 Task: Sort the list "To Do" by due date descending.
Action: Mouse moved to (339, 162)
Screenshot: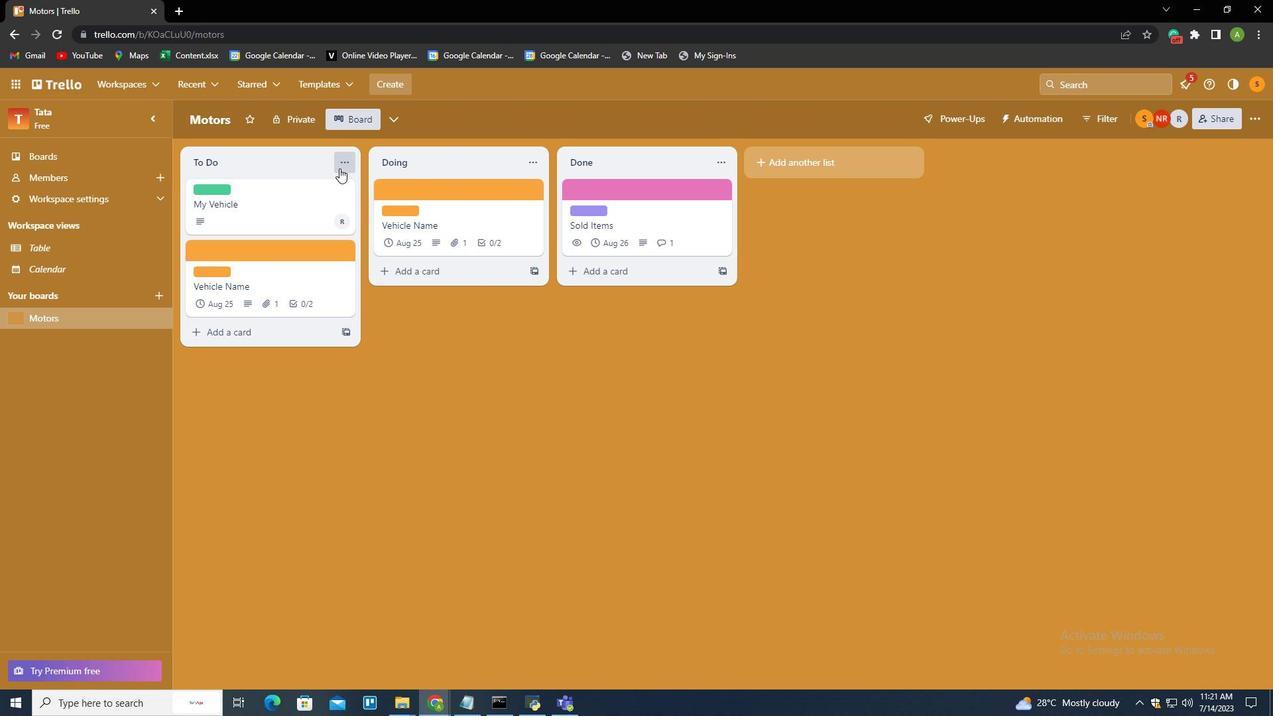
Action: Mouse pressed left at (339, 162)
Screenshot: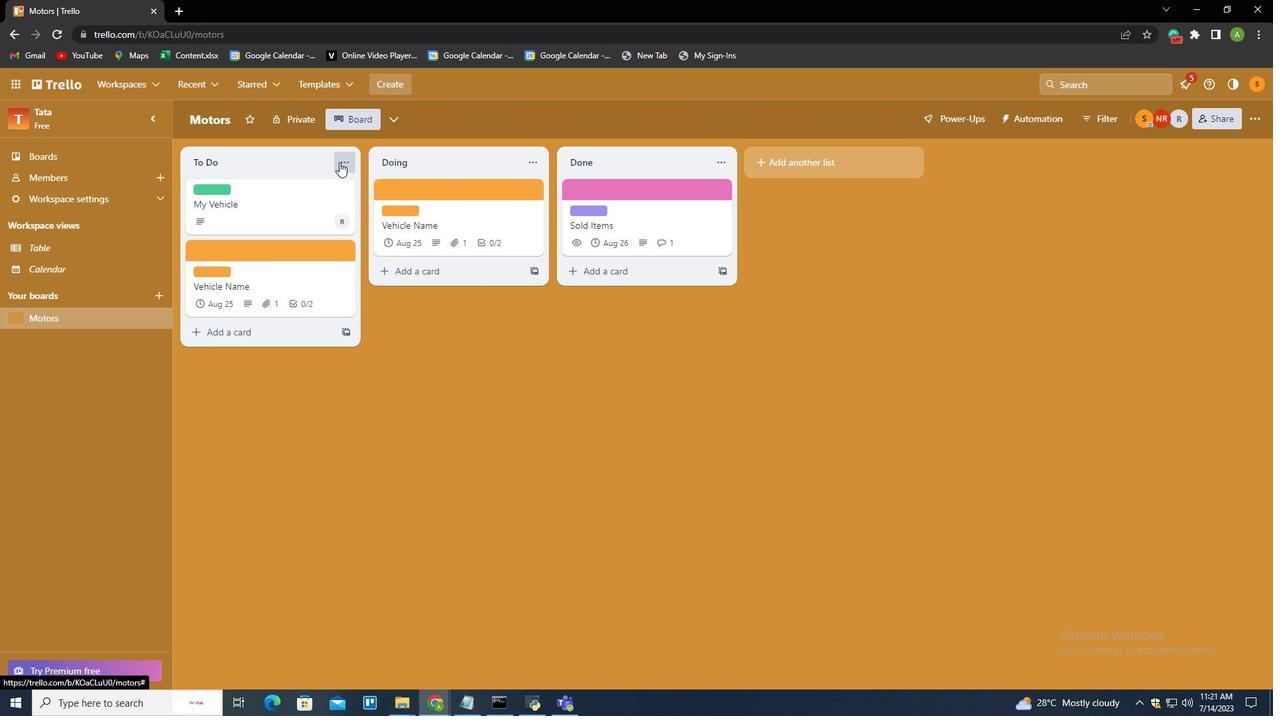 
Action: Mouse moved to (374, 388)
Screenshot: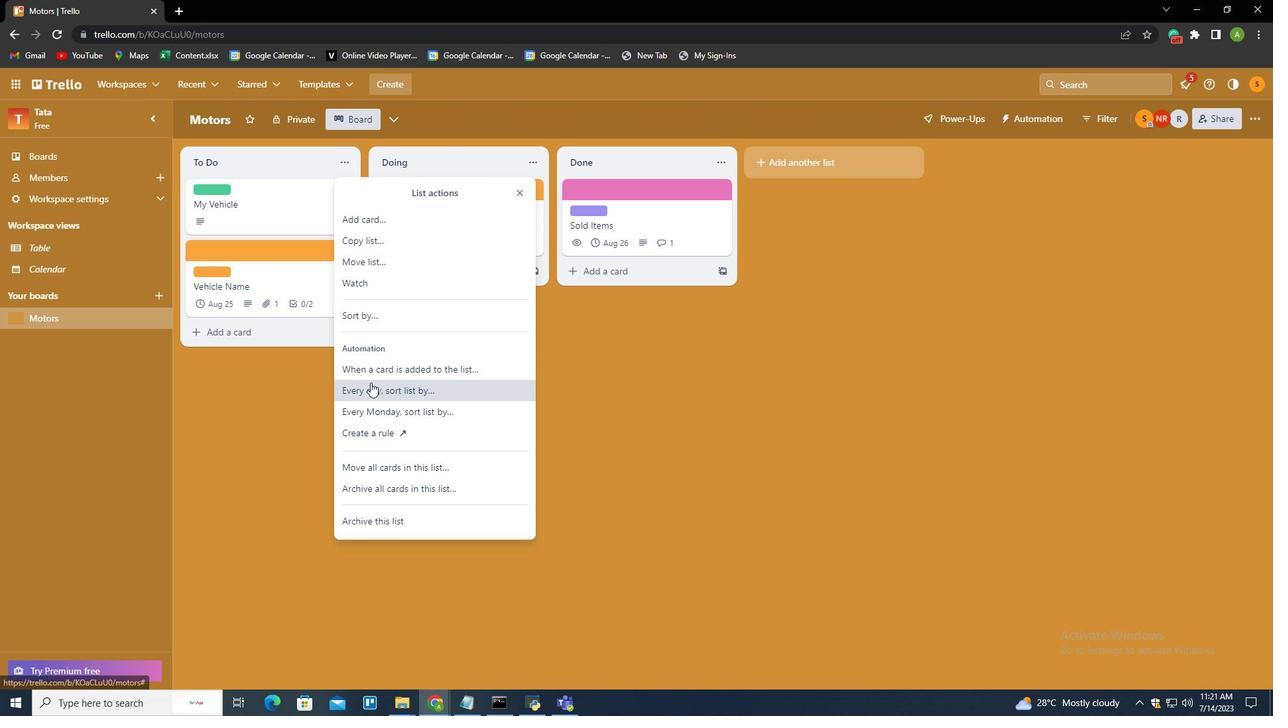 
Action: Mouse pressed left at (374, 388)
Screenshot: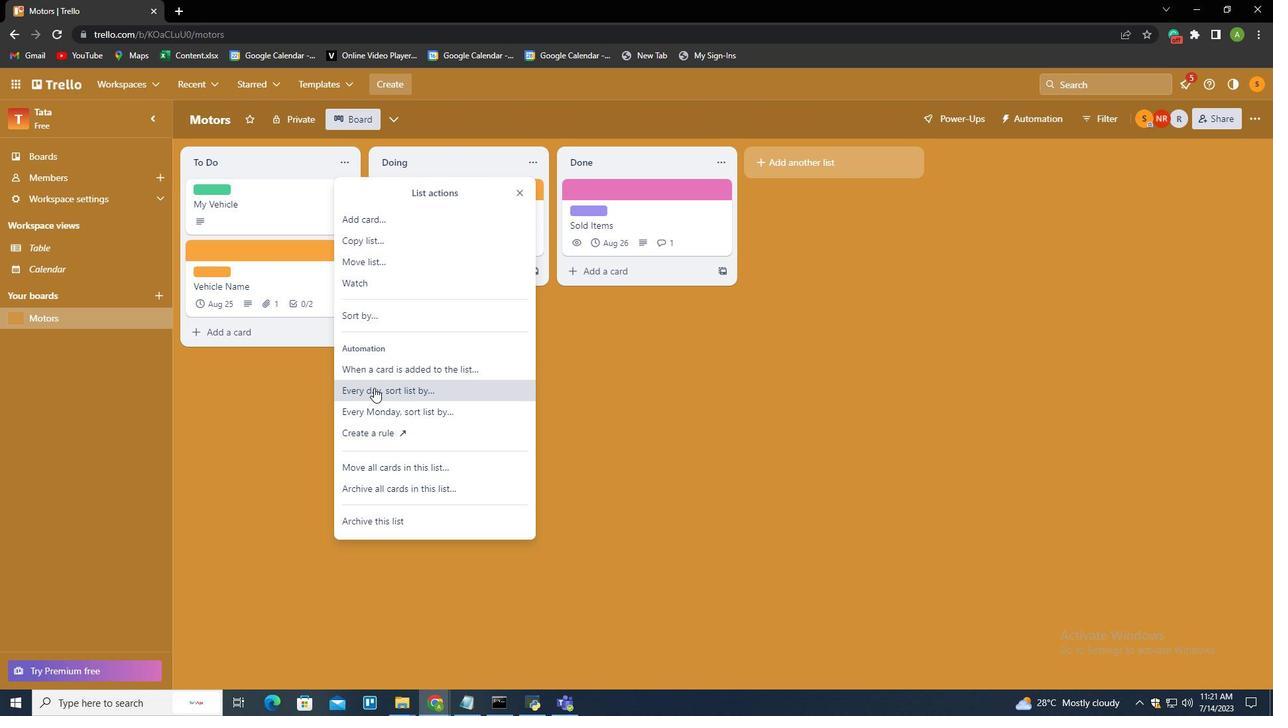 
Action: Mouse moved to (423, 373)
Screenshot: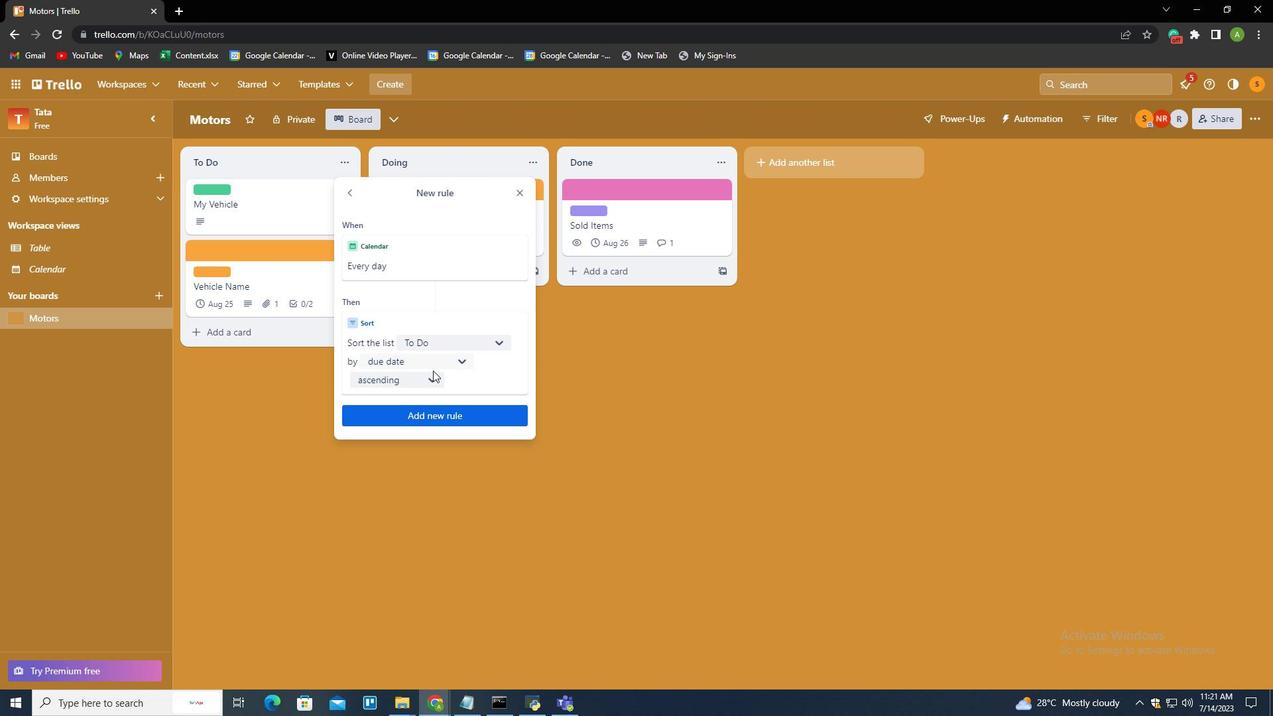 
Action: Mouse pressed left at (423, 373)
Screenshot: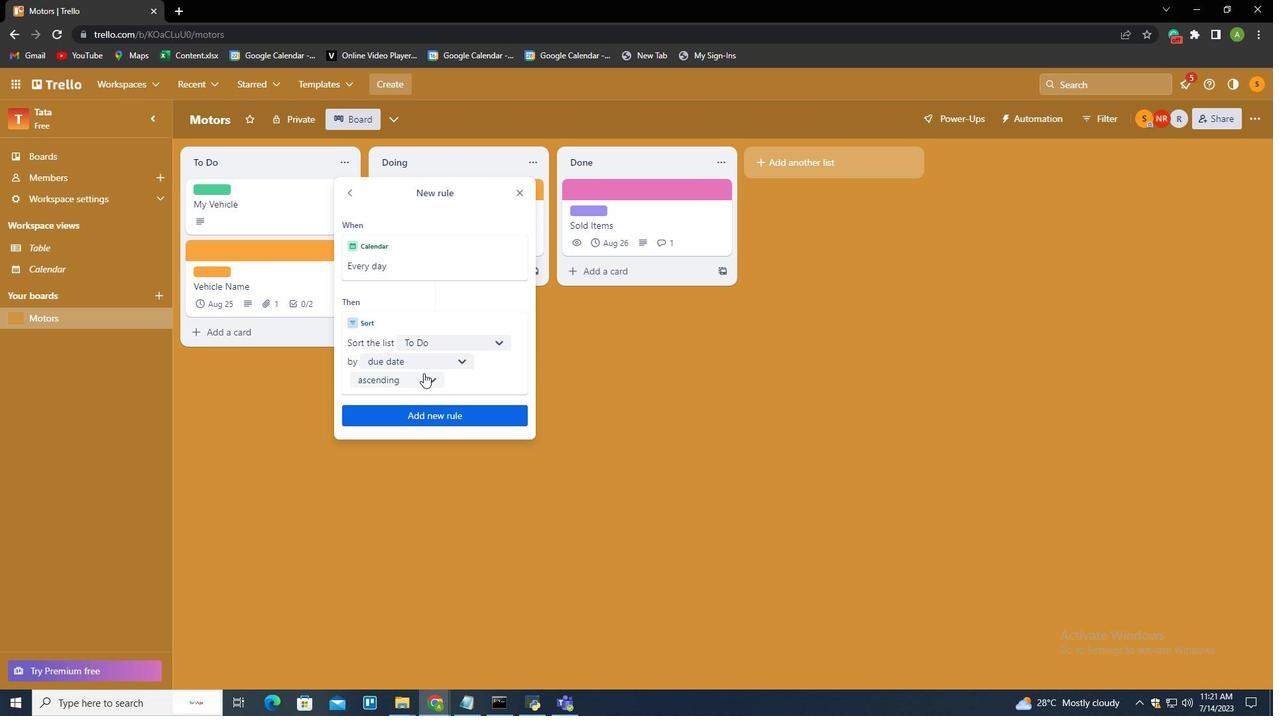 
Action: Mouse moved to (391, 423)
Screenshot: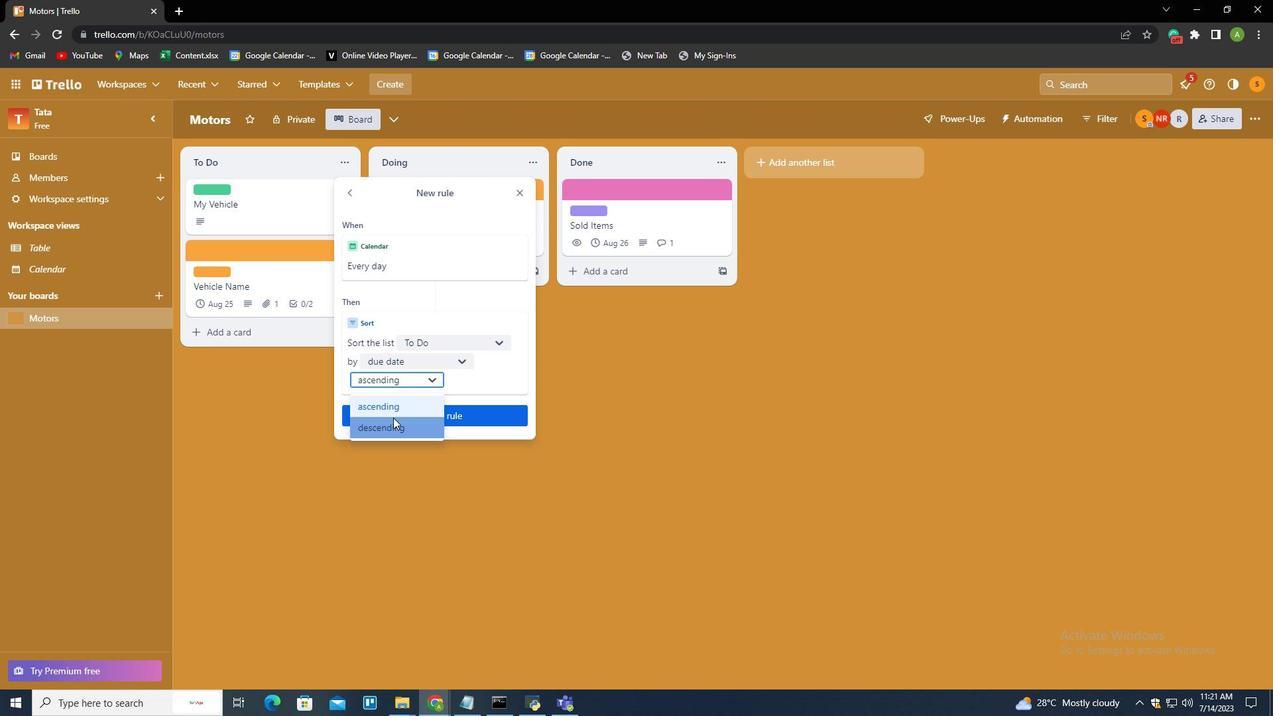 
Action: Mouse pressed left at (391, 423)
Screenshot: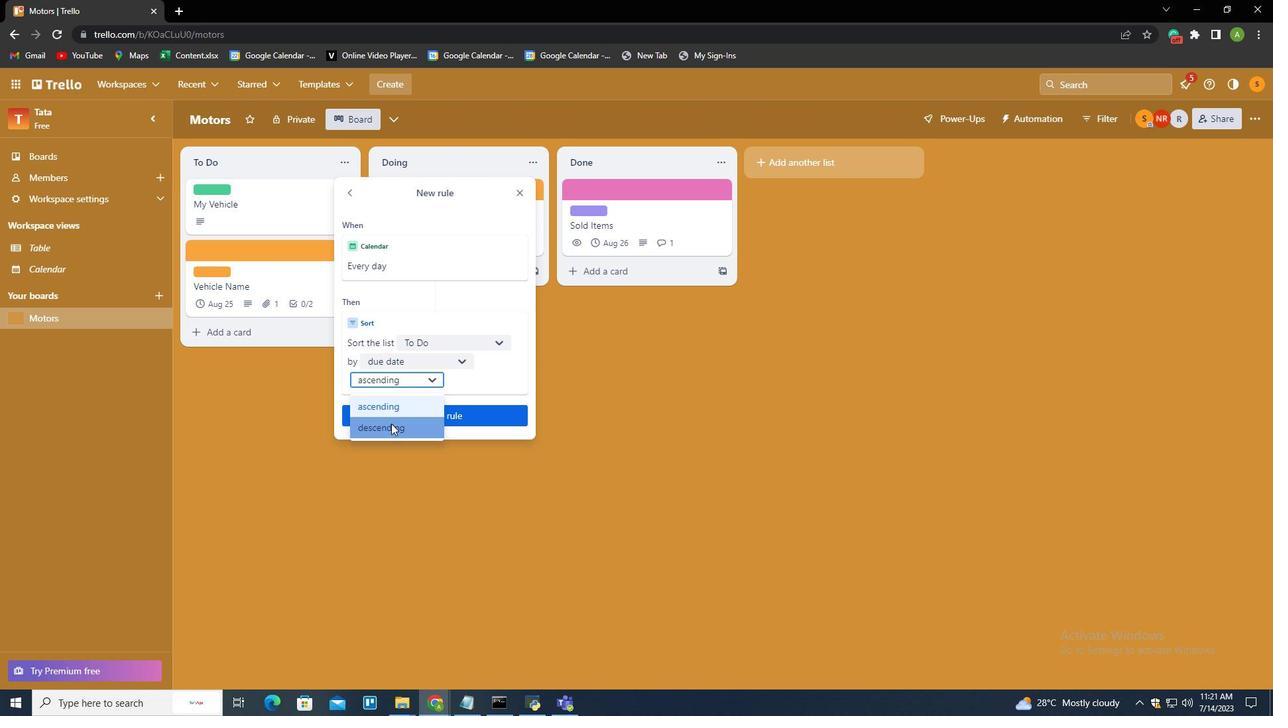 
Action: Mouse moved to (438, 418)
Screenshot: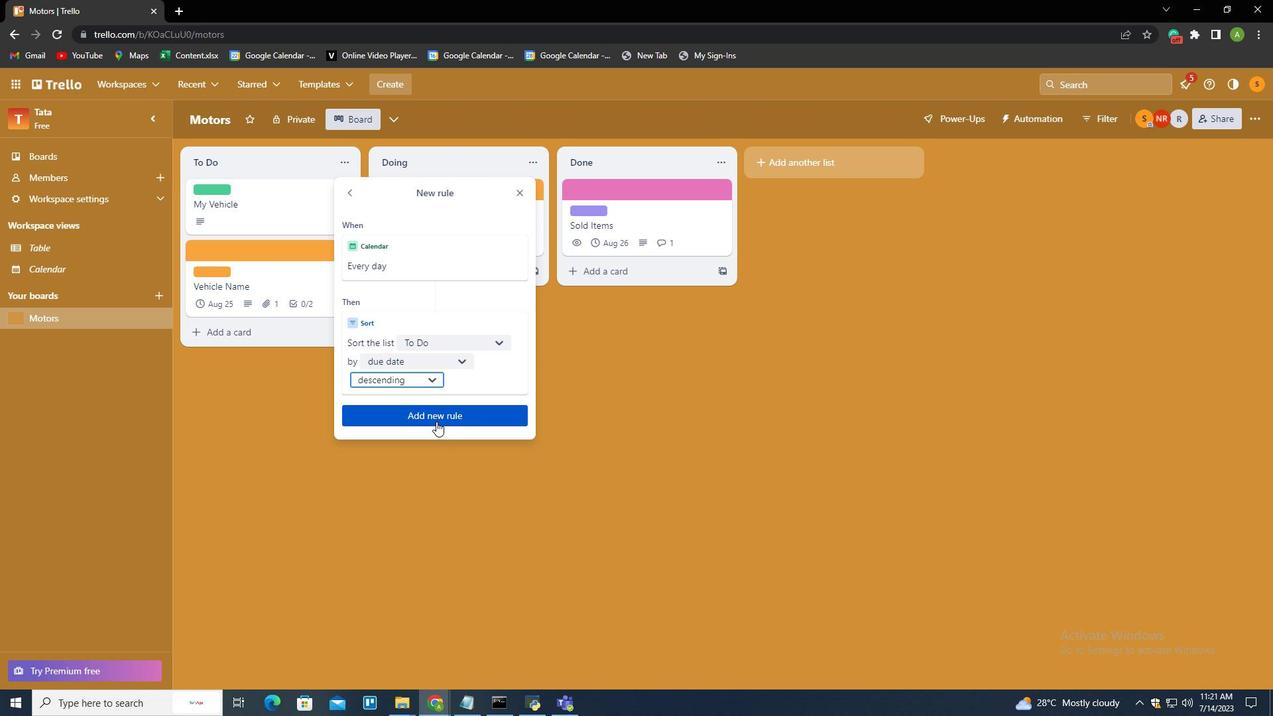 
Action: Mouse pressed left at (438, 418)
Screenshot: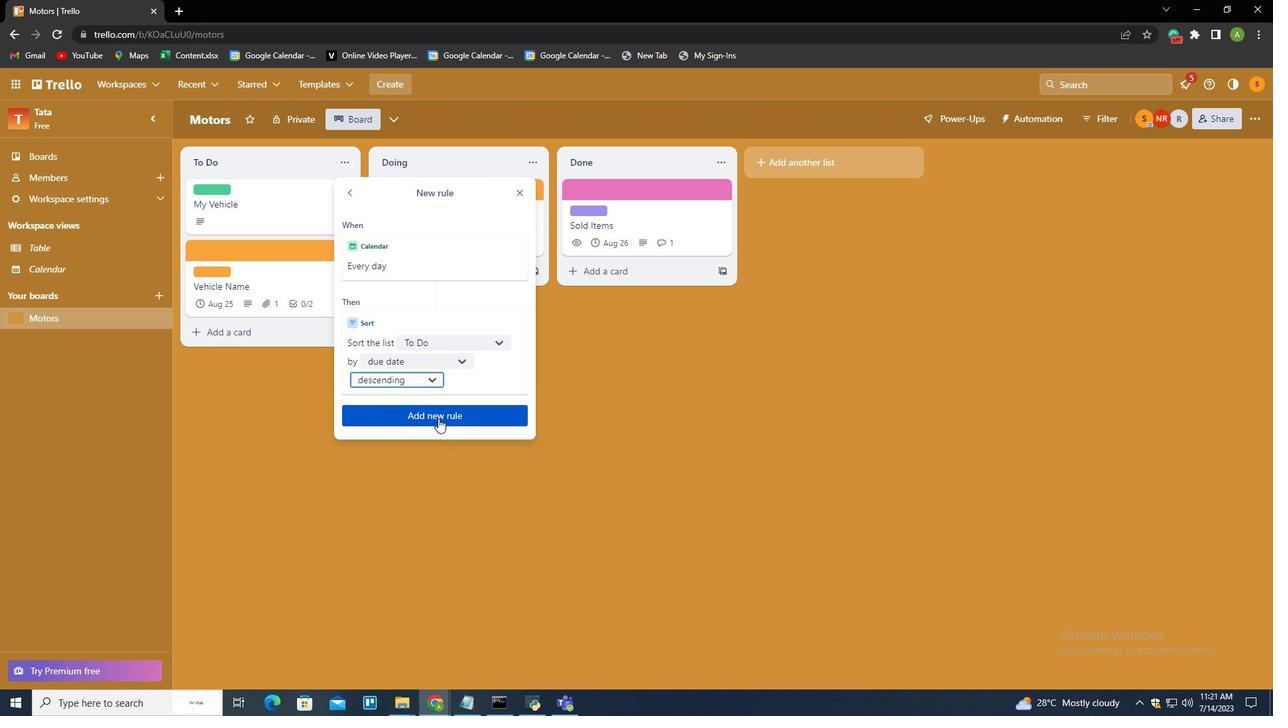 
Action: Mouse moved to (405, 467)
Screenshot: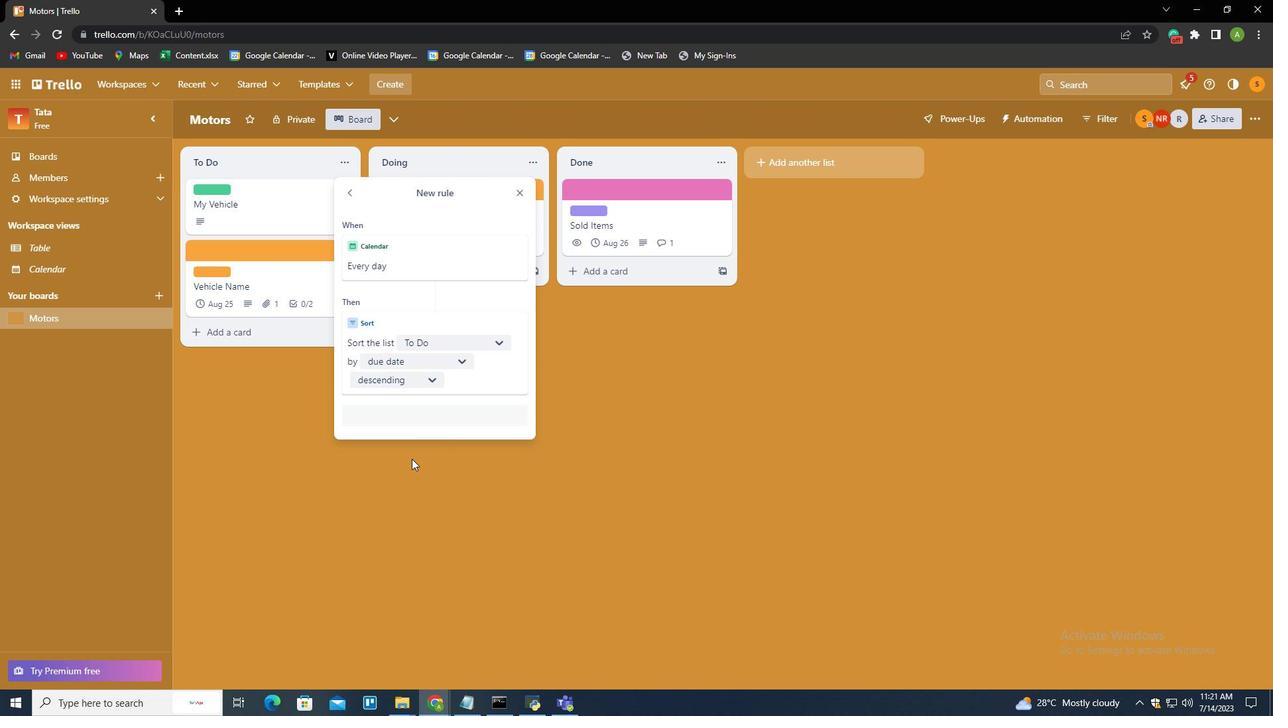 
